 Task: Set the title display mode for the RSS and Atom feed display to don't show.
Action: Mouse moved to (109, 13)
Screenshot: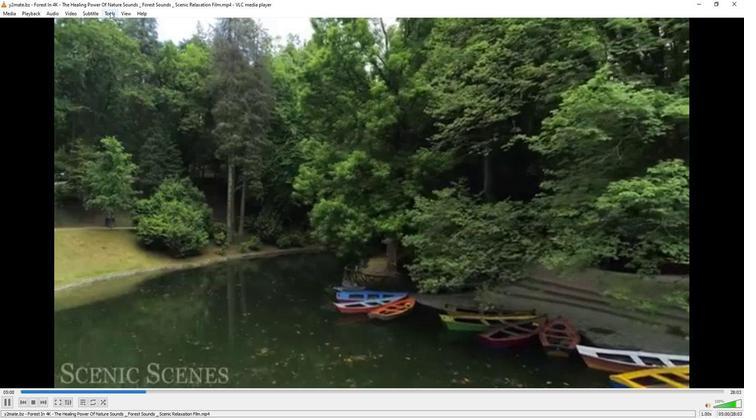
Action: Mouse pressed left at (109, 13)
Screenshot: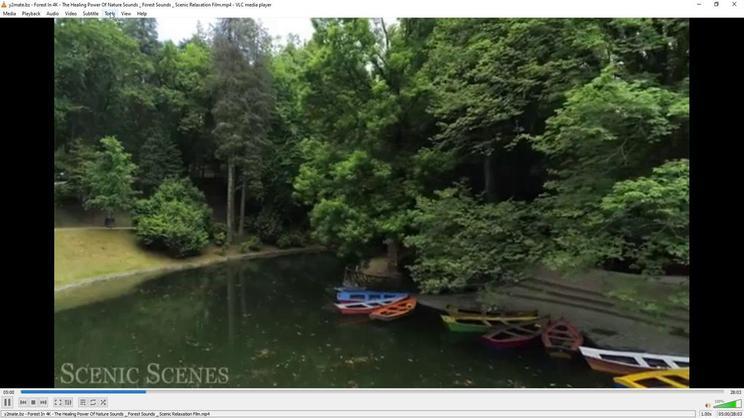 
Action: Mouse moved to (134, 107)
Screenshot: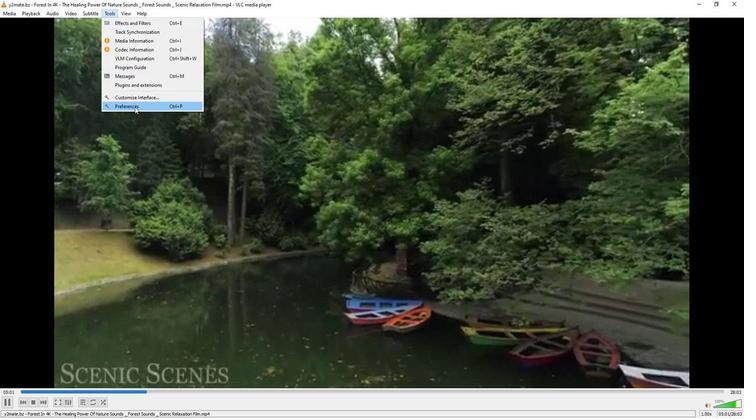 
Action: Mouse pressed left at (134, 107)
Screenshot: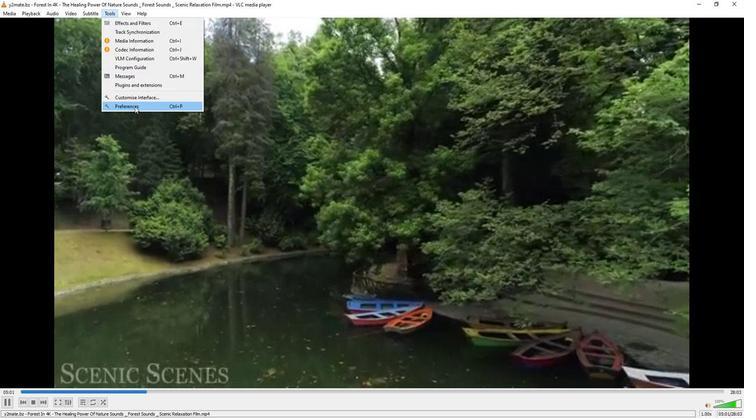 
Action: Mouse moved to (243, 340)
Screenshot: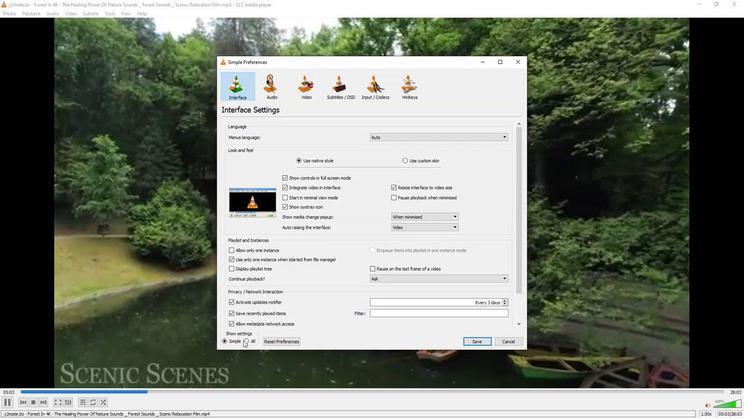 
Action: Mouse pressed left at (243, 340)
Screenshot: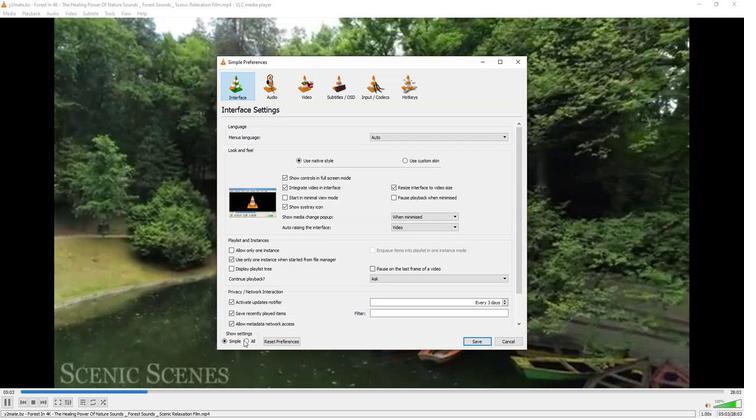 
Action: Mouse moved to (246, 258)
Screenshot: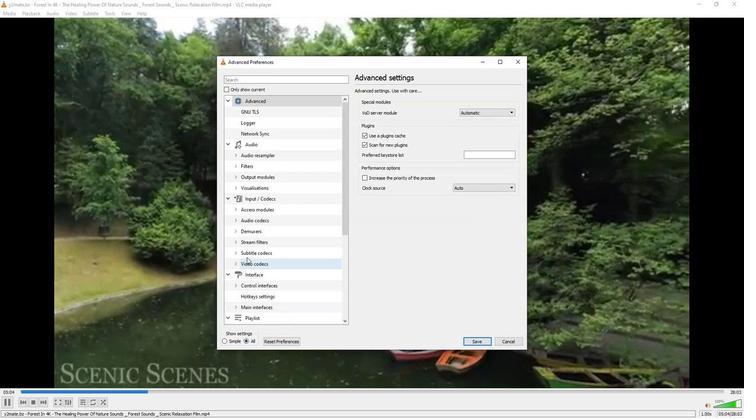 
Action: Mouse scrolled (246, 257) with delta (0, 0)
Screenshot: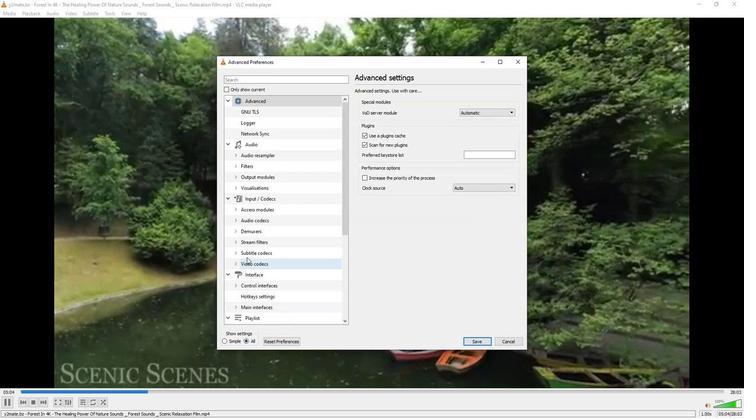 
Action: Mouse moved to (246, 256)
Screenshot: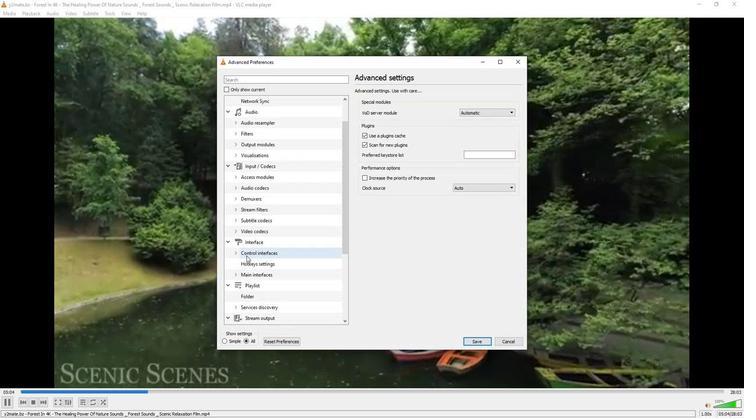 
Action: Mouse scrolled (246, 256) with delta (0, 0)
Screenshot: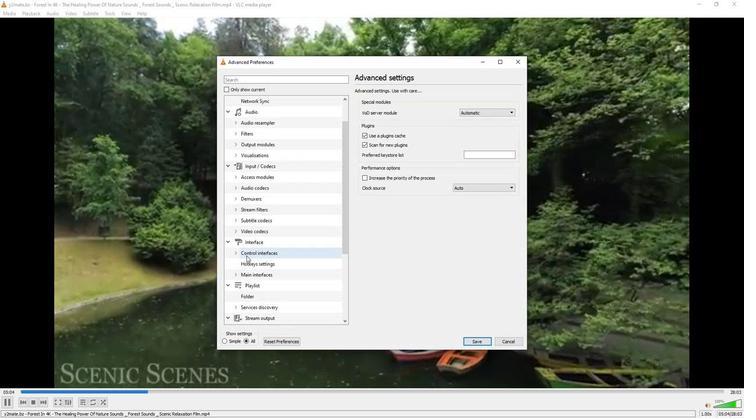 
Action: Mouse moved to (246, 256)
Screenshot: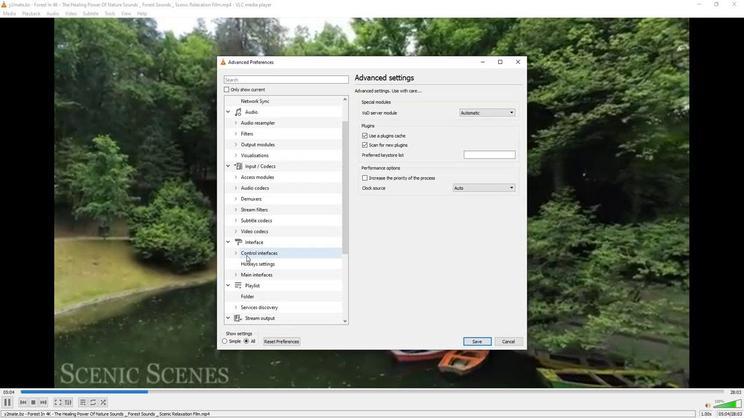 
Action: Mouse scrolled (246, 255) with delta (0, 0)
Screenshot: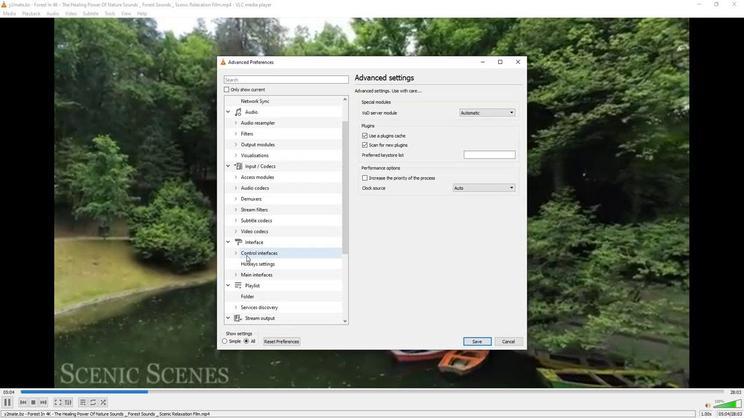 
Action: Mouse moved to (246, 255)
Screenshot: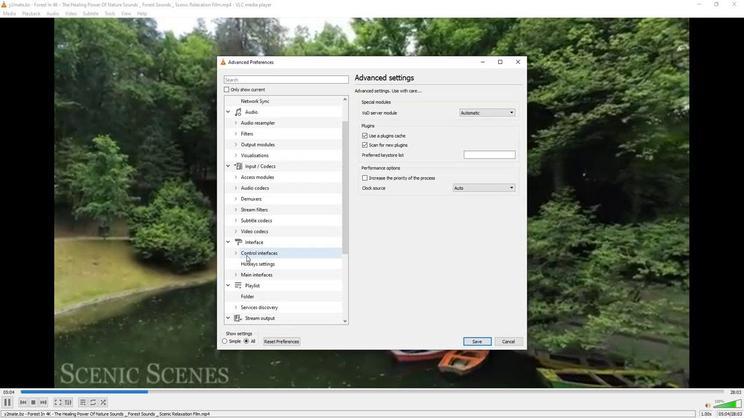 
Action: Mouse scrolled (246, 255) with delta (0, 0)
Screenshot: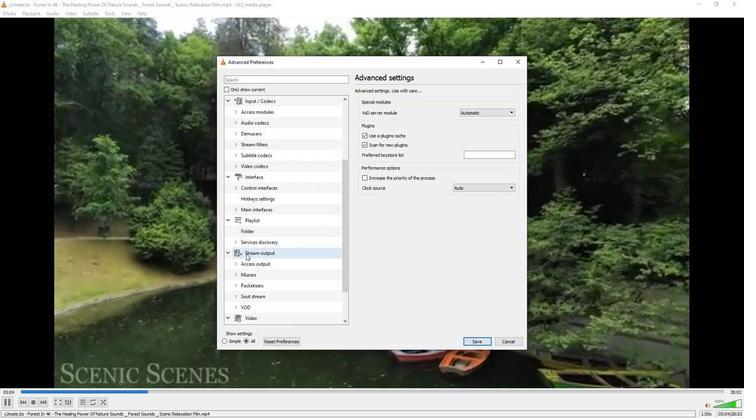 
Action: Mouse moved to (245, 254)
Screenshot: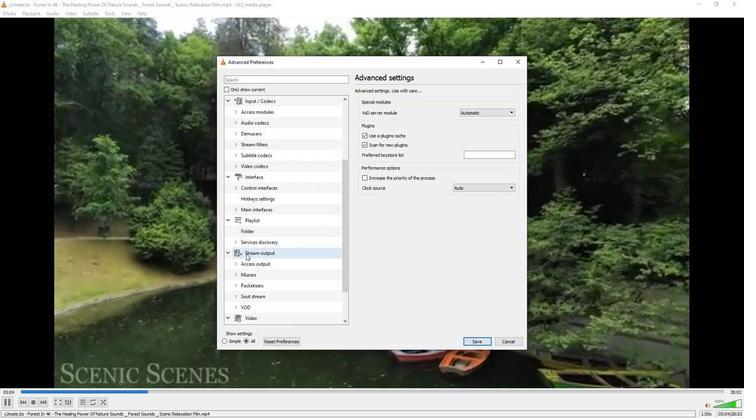 
Action: Mouse scrolled (245, 254) with delta (0, 0)
Screenshot: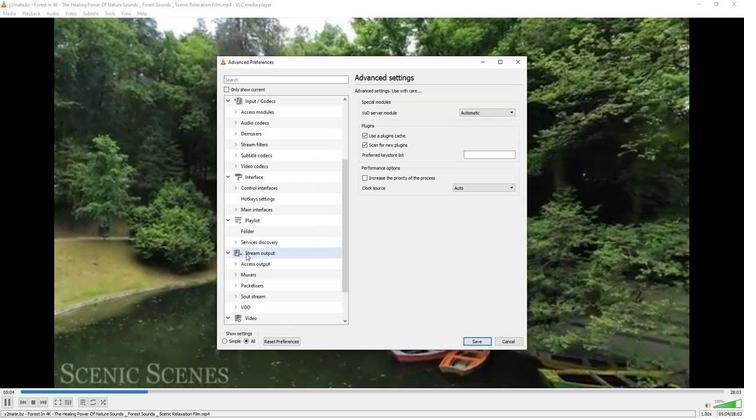 
Action: Mouse scrolled (245, 254) with delta (0, 0)
Screenshot: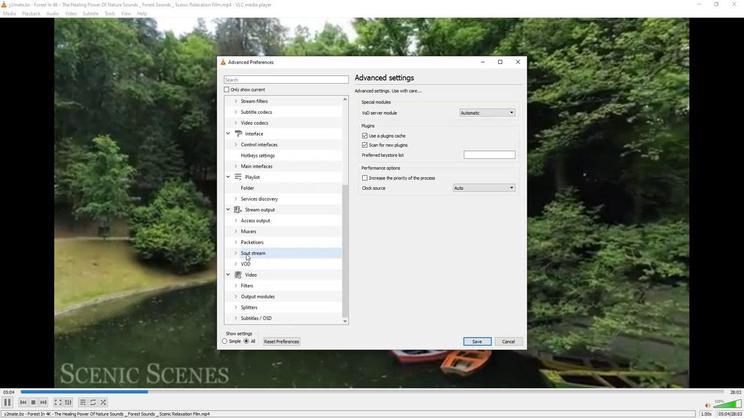 
Action: Mouse moved to (245, 253)
Screenshot: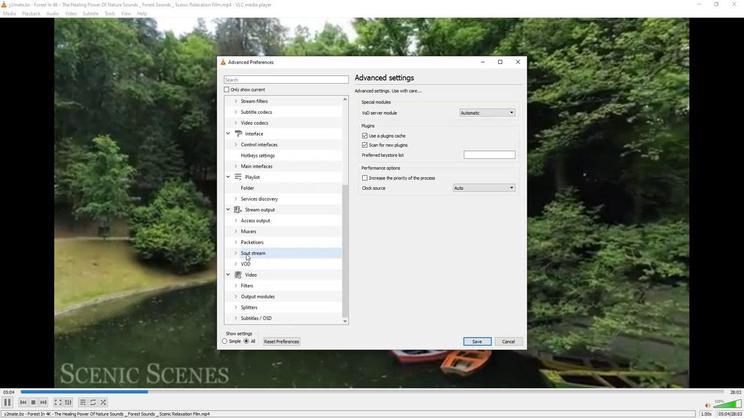 
Action: Mouse scrolled (245, 253) with delta (0, 0)
Screenshot: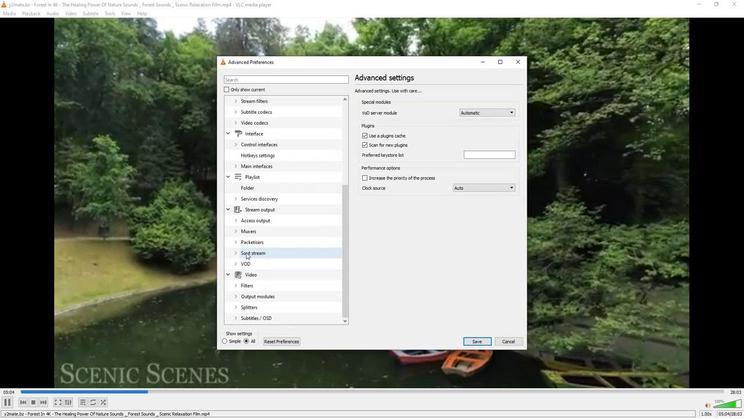 
Action: Mouse moved to (235, 317)
Screenshot: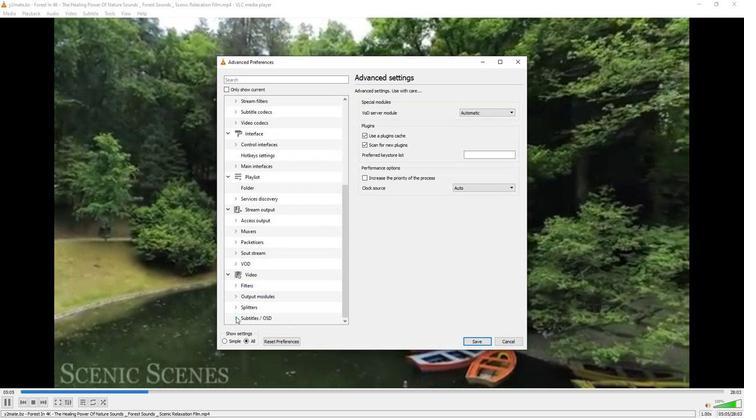 
Action: Mouse pressed left at (235, 317)
Screenshot: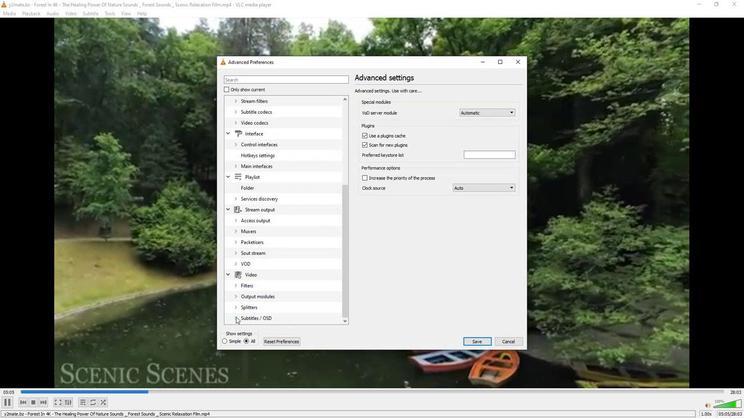 
Action: Mouse moved to (247, 283)
Screenshot: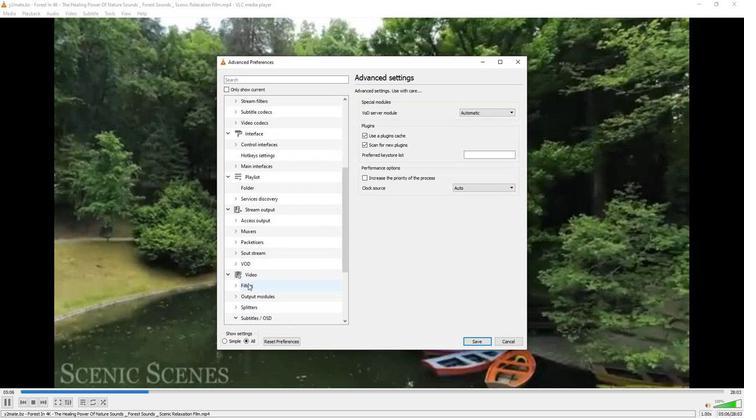 
Action: Mouse scrolled (247, 283) with delta (0, 0)
Screenshot: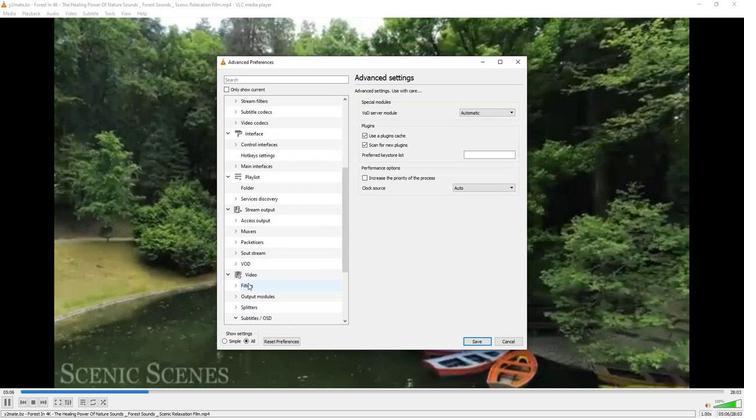 
Action: Mouse scrolled (247, 283) with delta (0, 0)
Screenshot: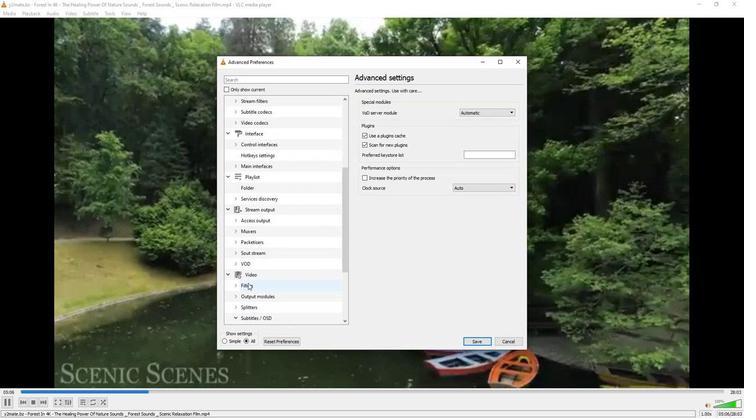 
Action: Mouse moved to (247, 283)
Screenshot: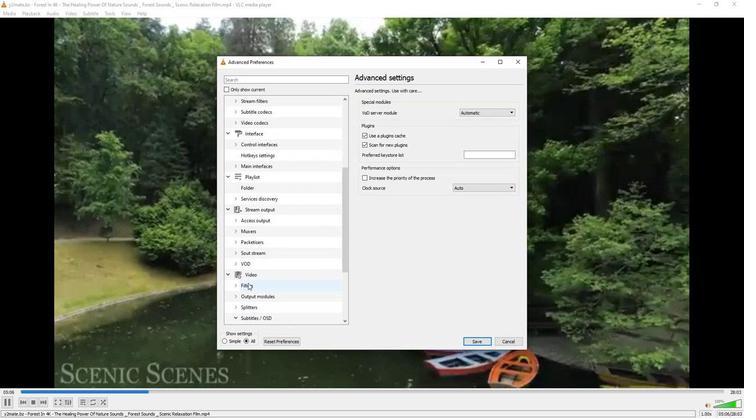 
Action: Mouse scrolled (247, 282) with delta (0, 0)
Screenshot: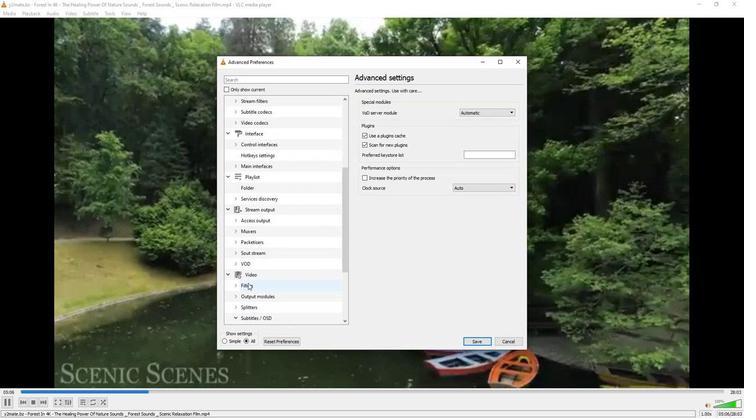 
Action: Mouse moved to (248, 281)
Screenshot: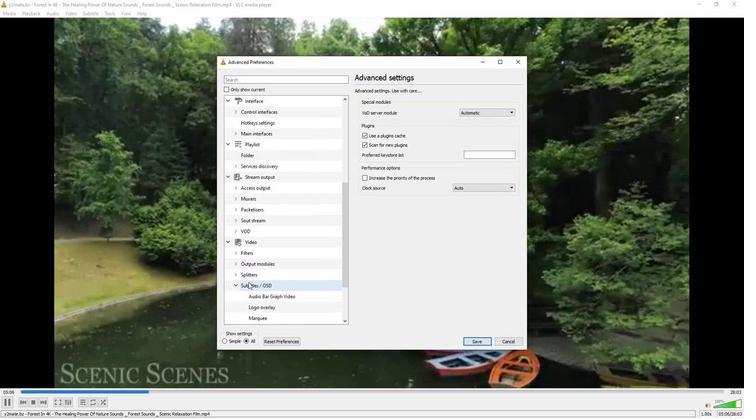 
Action: Mouse scrolled (248, 280) with delta (0, 0)
Screenshot: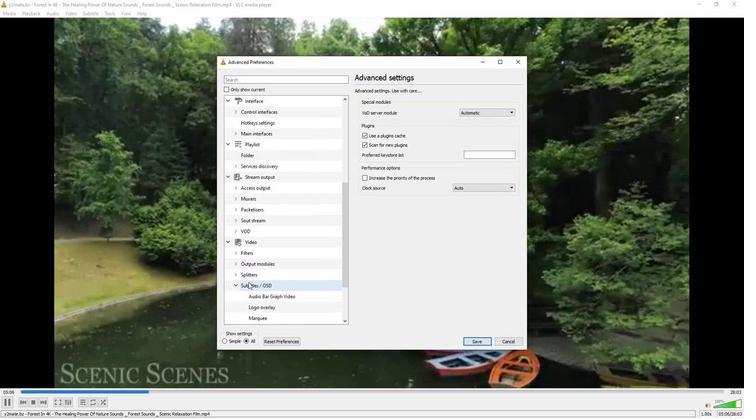
Action: Mouse moved to (249, 278)
Screenshot: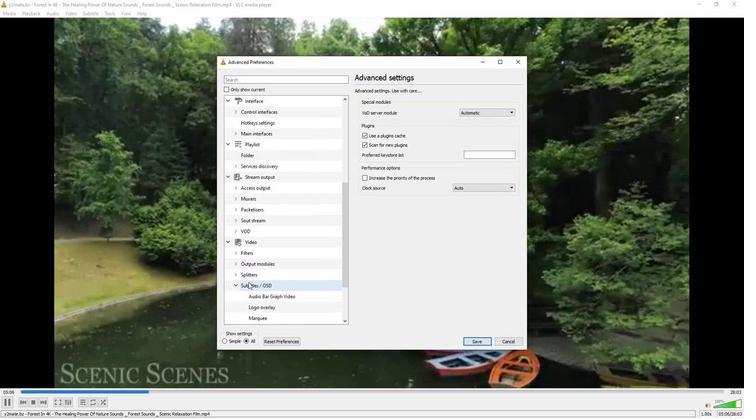 
Action: Mouse scrolled (249, 278) with delta (0, 0)
Screenshot: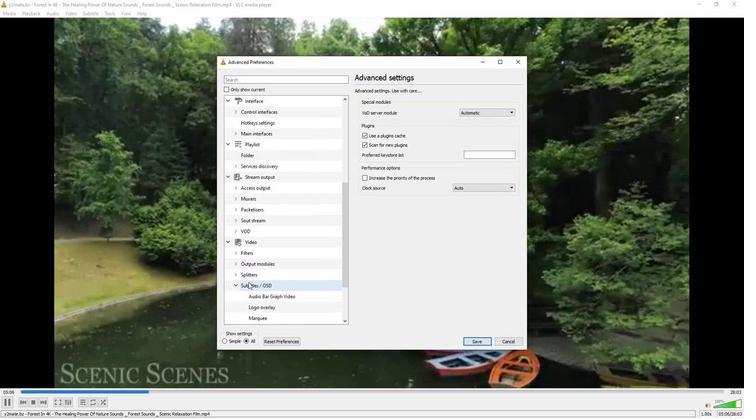 
Action: Mouse moved to (250, 276)
Screenshot: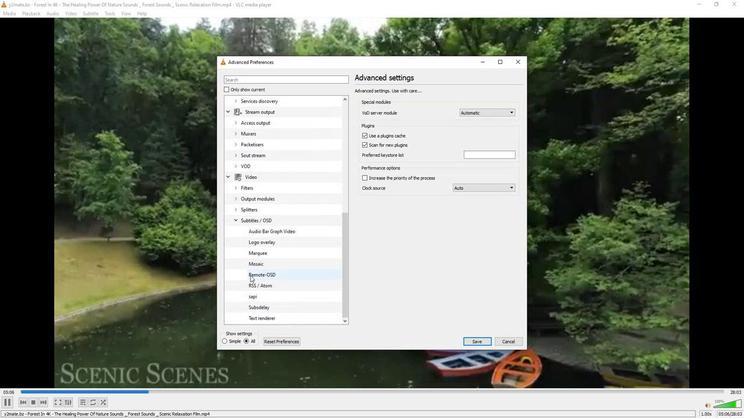
Action: Mouse scrolled (250, 275) with delta (0, 0)
Screenshot: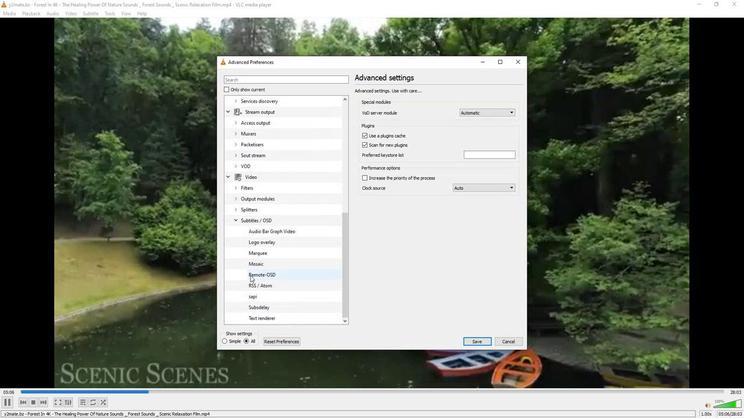 
Action: Mouse moved to (253, 287)
Screenshot: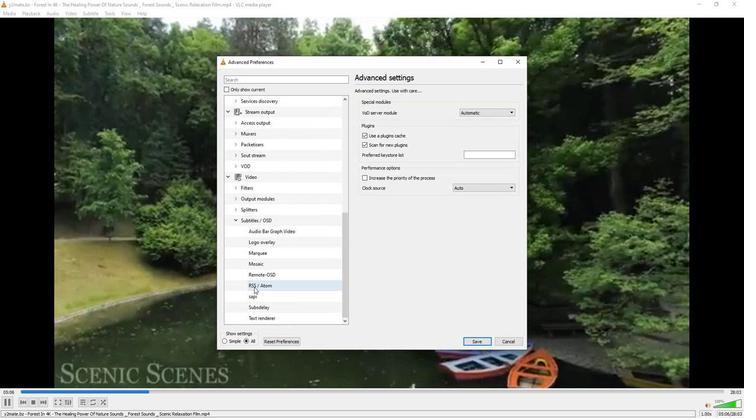 
Action: Mouse pressed left at (253, 287)
Screenshot: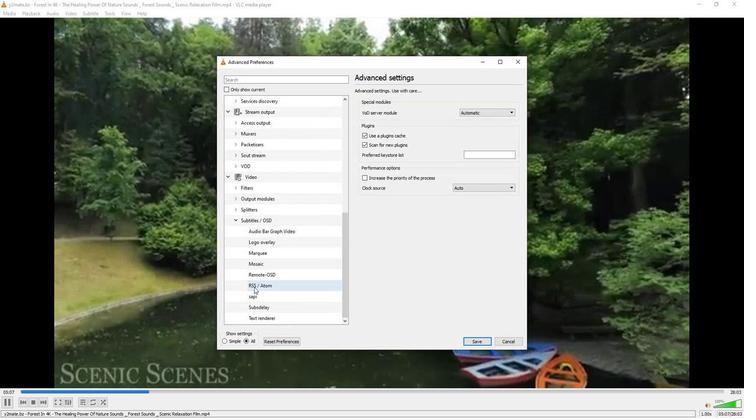
Action: Mouse moved to (511, 253)
Screenshot: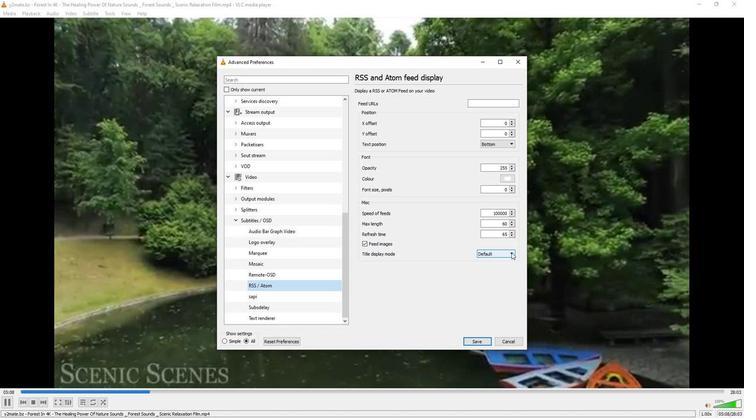 
Action: Mouse pressed left at (511, 253)
Screenshot: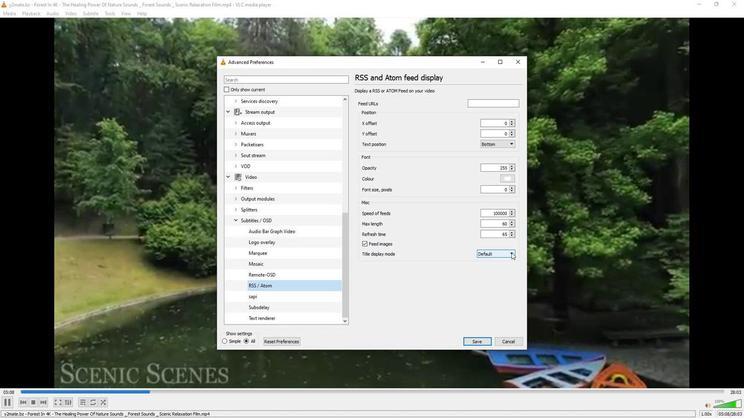 
Action: Mouse moved to (490, 265)
Screenshot: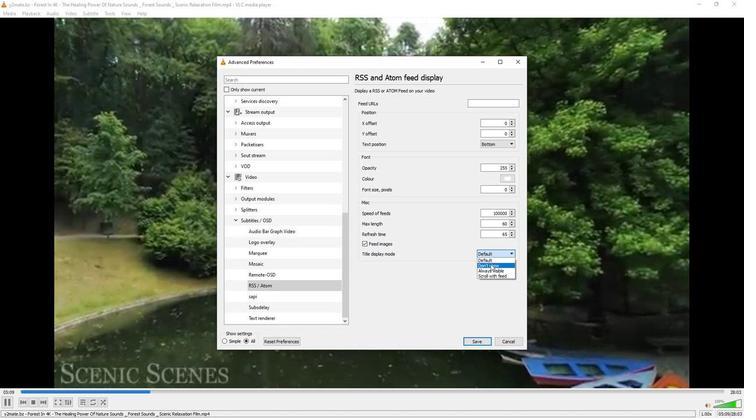 
Action: Mouse pressed left at (490, 265)
Screenshot: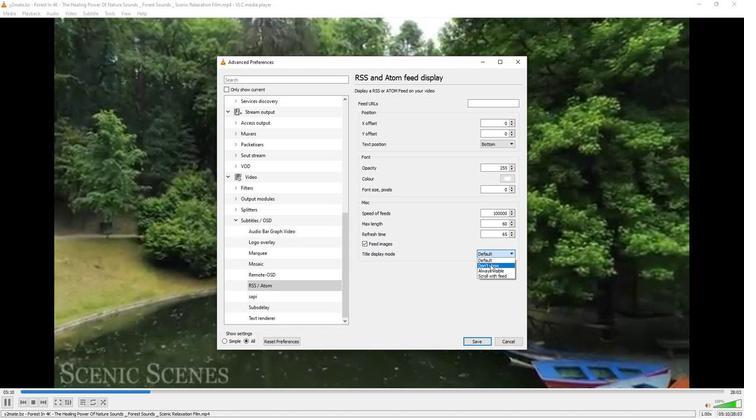 
Action: Mouse moved to (487, 265)
Screenshot: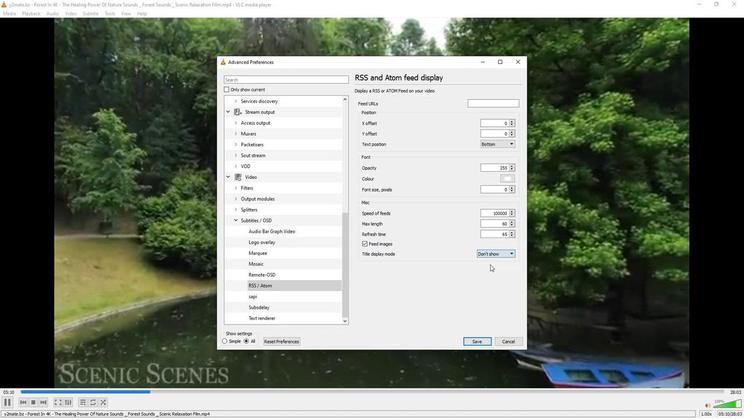 
